 Task: In the  document camping.epub Insert page numer 'on bottom of the page' change page color to  'Blue'. Write company name: Versatile
Action: Mouse moved to (133, 74)
Screenshot: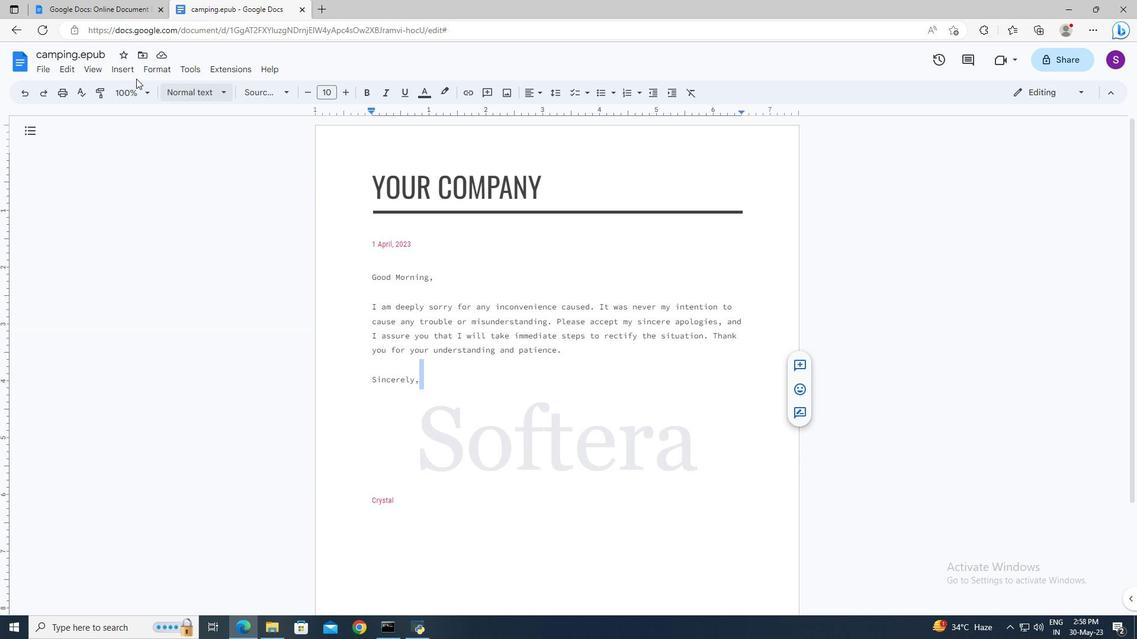 
Action: Mouse pressed left at (133, 74)
Screenshot: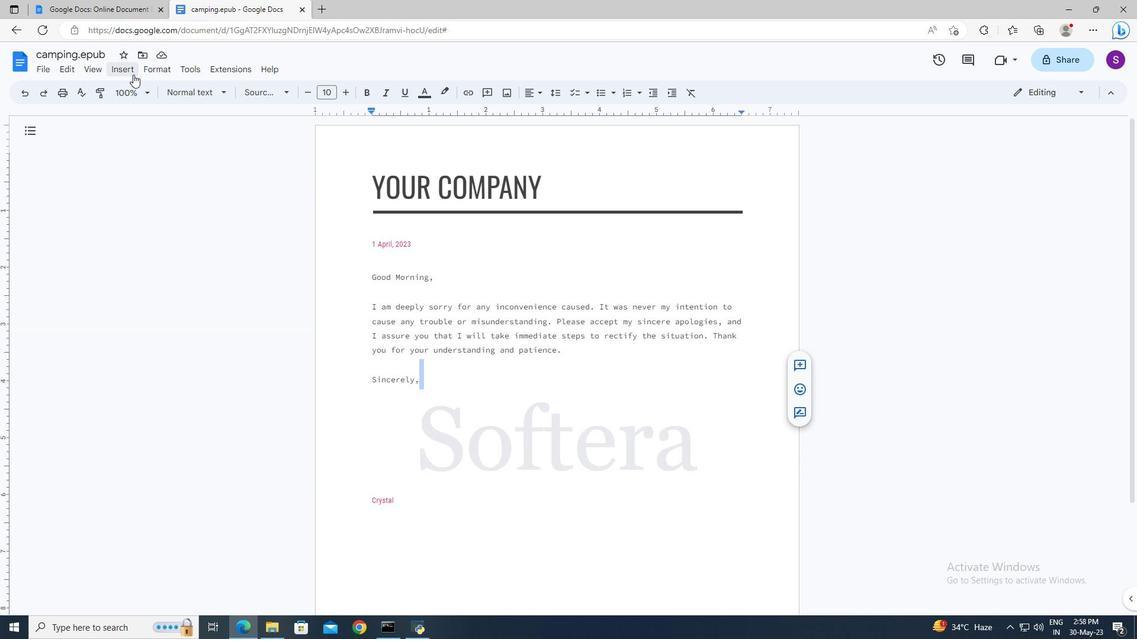 
Action: Mouse moved to (318, 448)
Screenshot: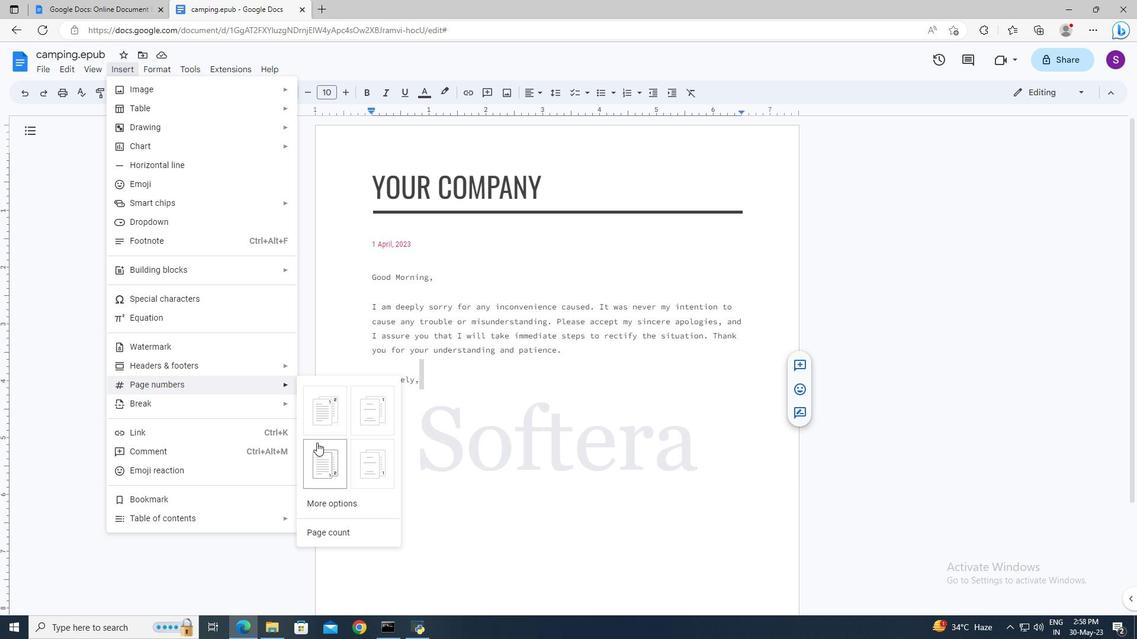 
Action: Mouse pressed left at (318, 448)
Screenshot: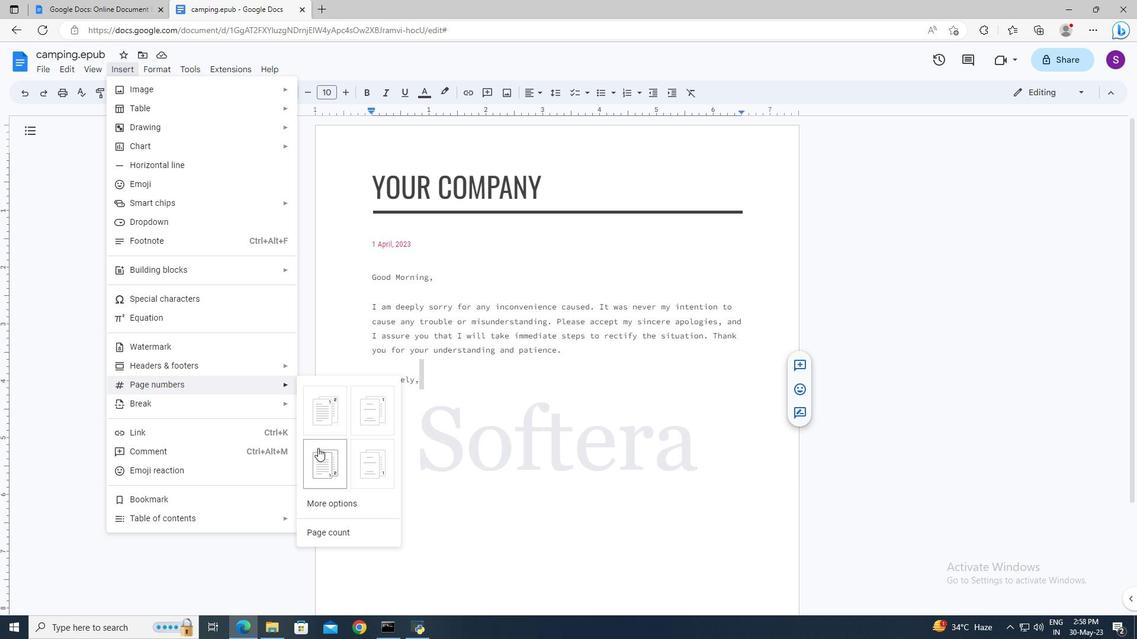 
Action: Mouse moved to (483, 263)
Screenshot: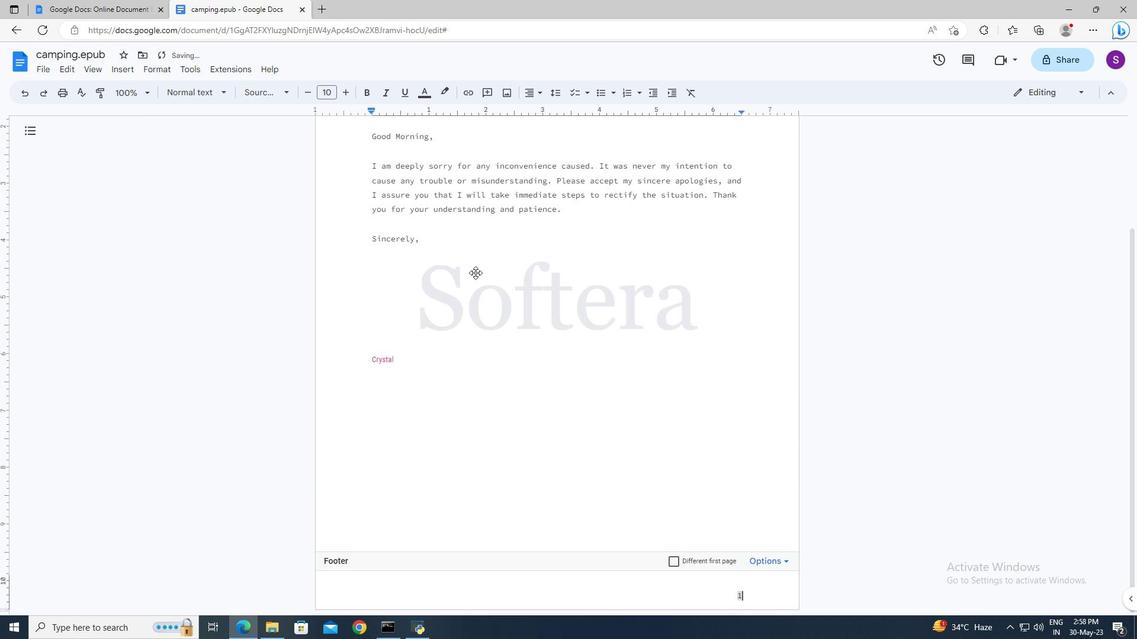
Action: Mouse pressed left at (483, 263)
Screenshot: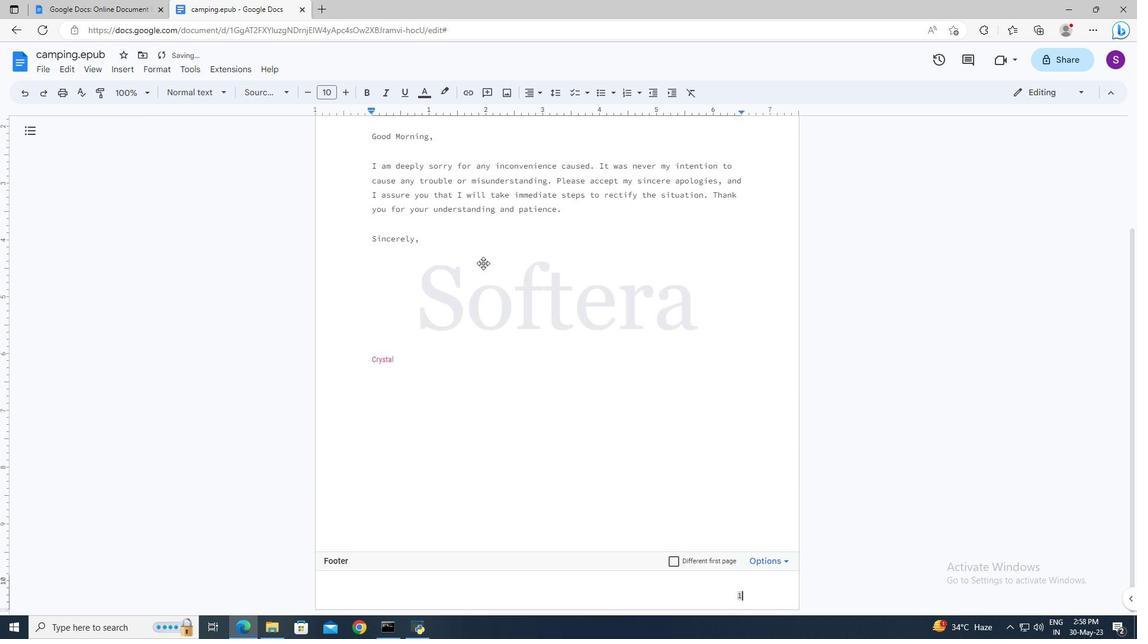
Action: Mouse moved to (475, 237)
Screenshot: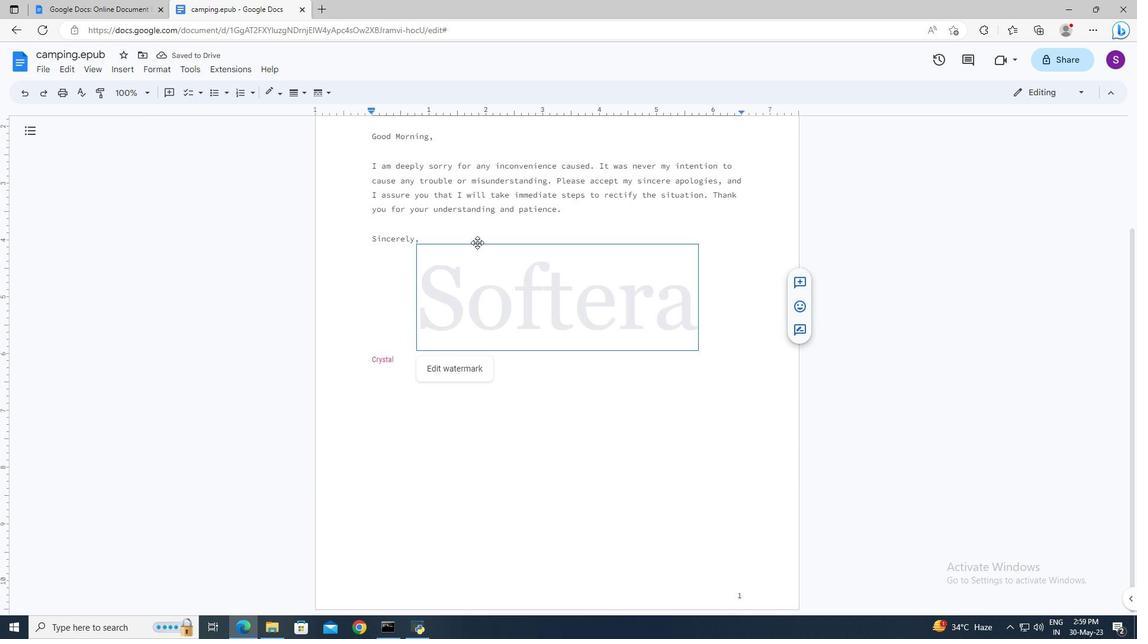 
Action: Mouse pressed left at (475, 237)
Screenshot: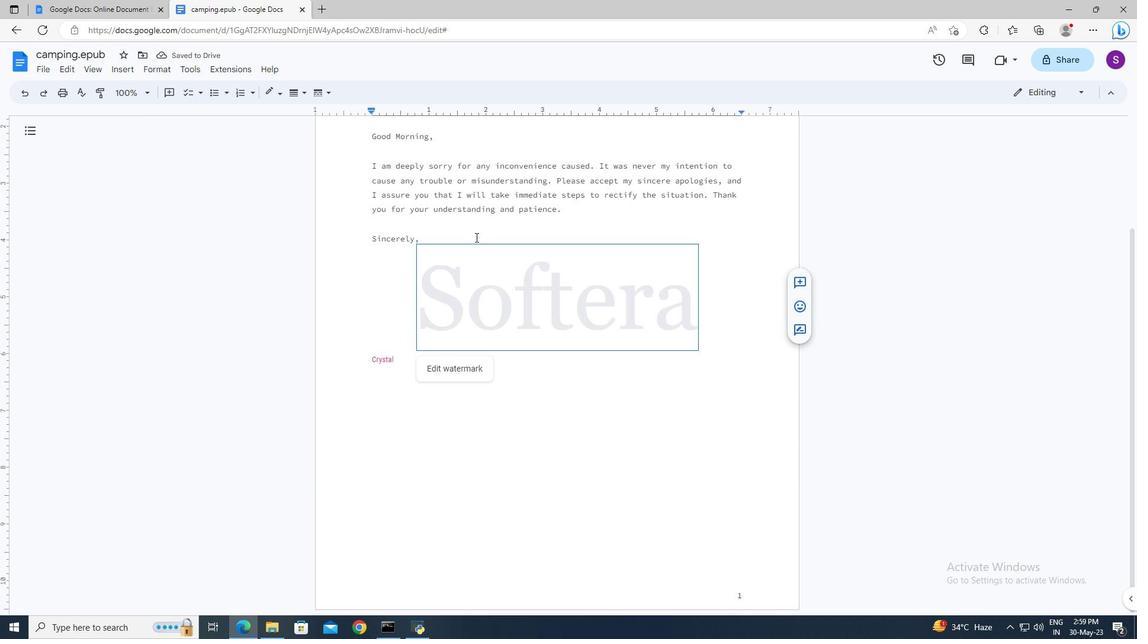 
Action: Mouse scrolled (475, 238) with delta (0, 0)
Screenshot: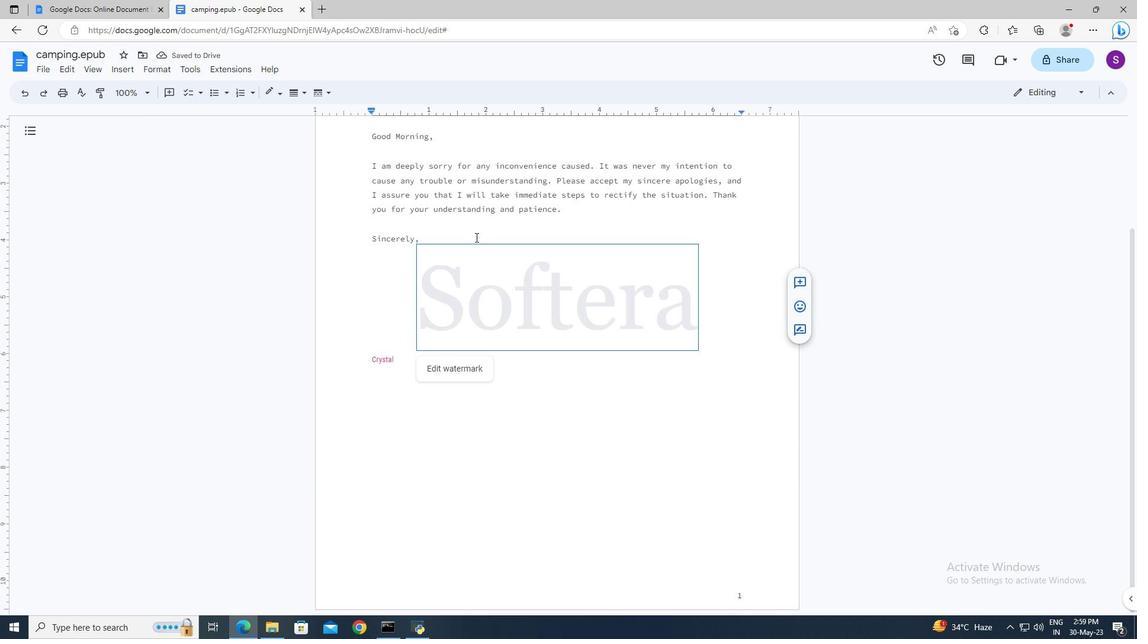 
Action: Mouse scrolled (475, 238) with delta (0, 0)
Screenshot: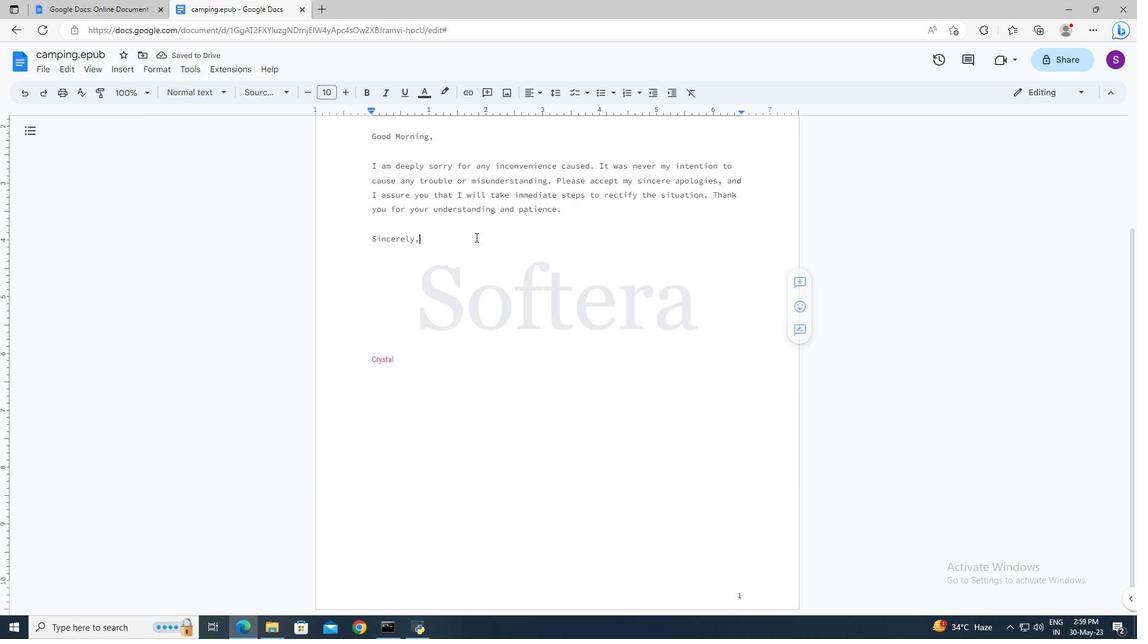 
Action: Mouse scrolled (475, 238) with delta (0, 0)
Screenshot: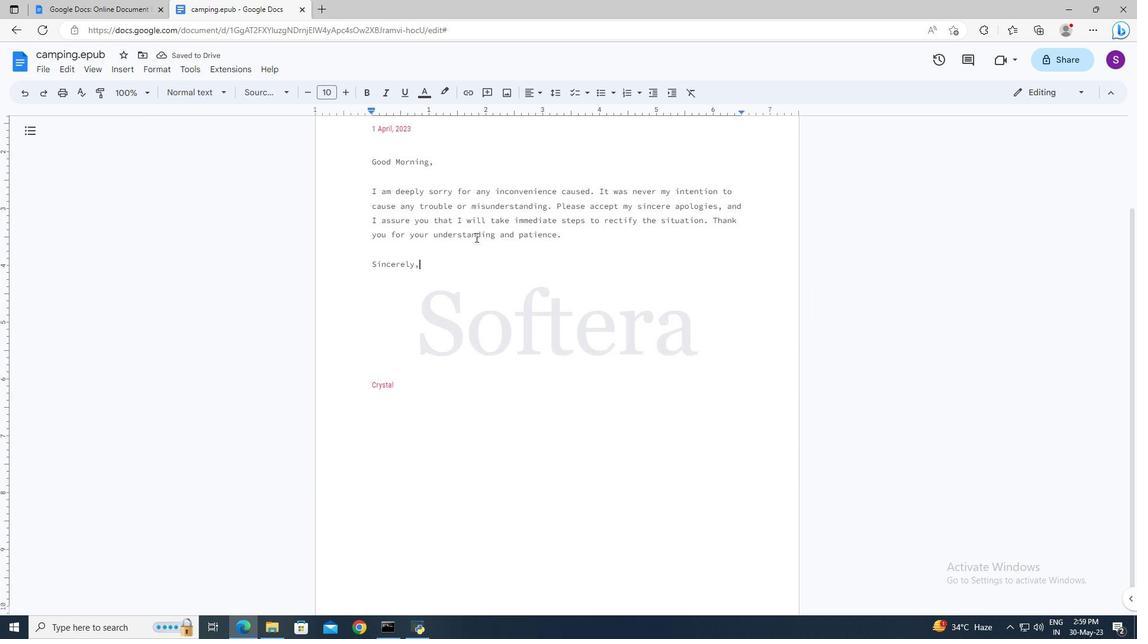 
Action: Mouse moved to (51, 69)
Screenshot: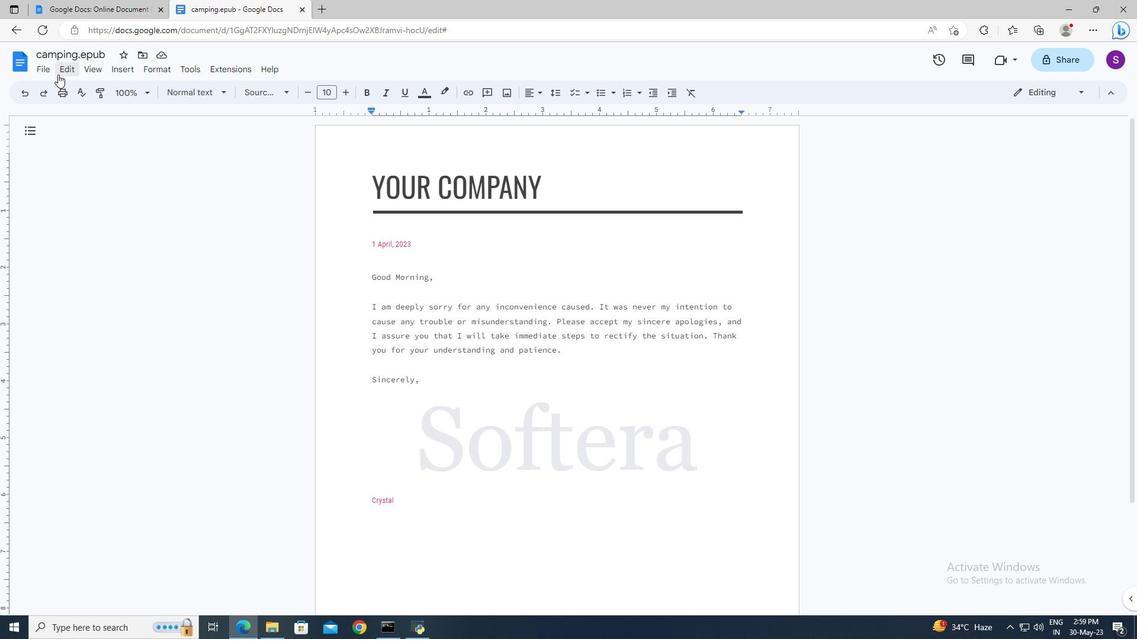 
Action: Mouse pressed left at (51, 69)
Screenshot: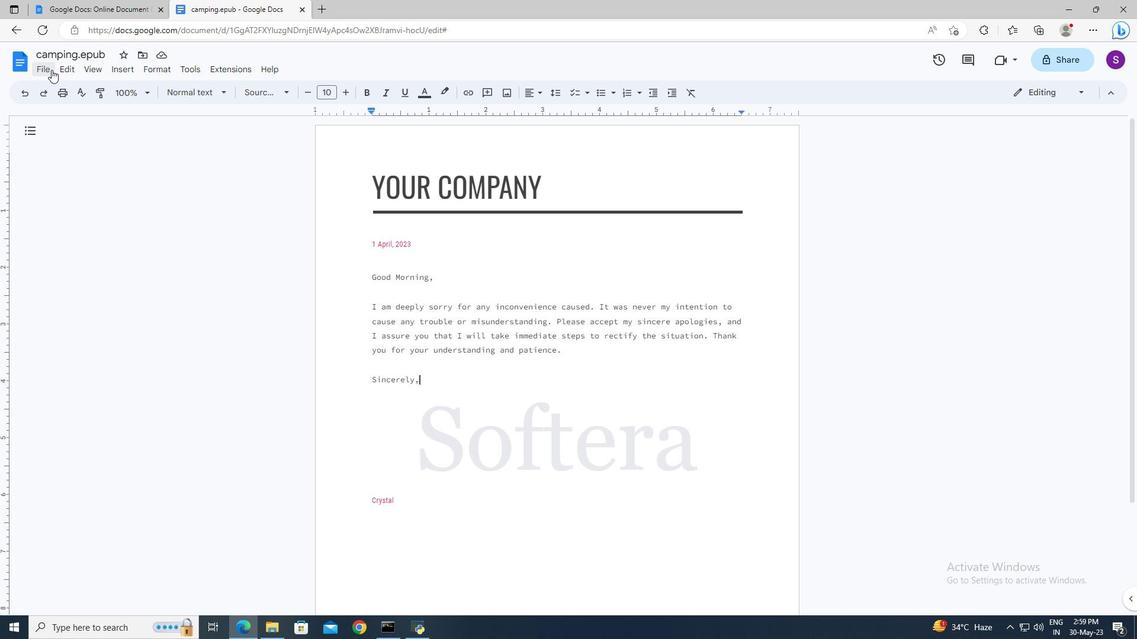 
Action: Mouse moved to (74, 389)
Screenshot: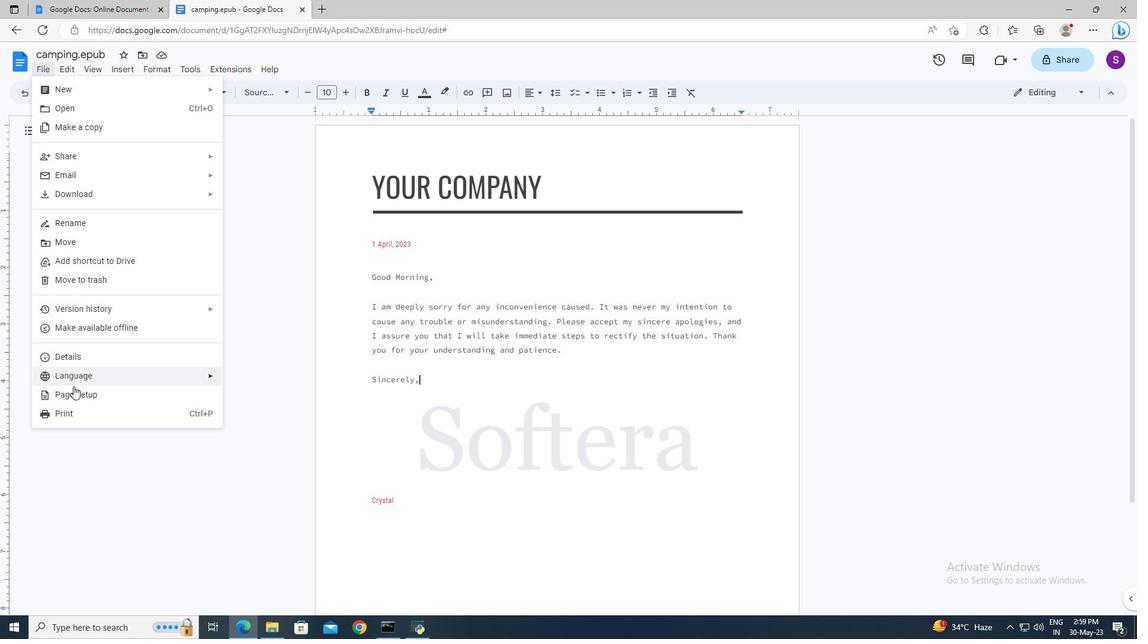 
Action: Mouse pressed left at (74, 389)
Screenshot: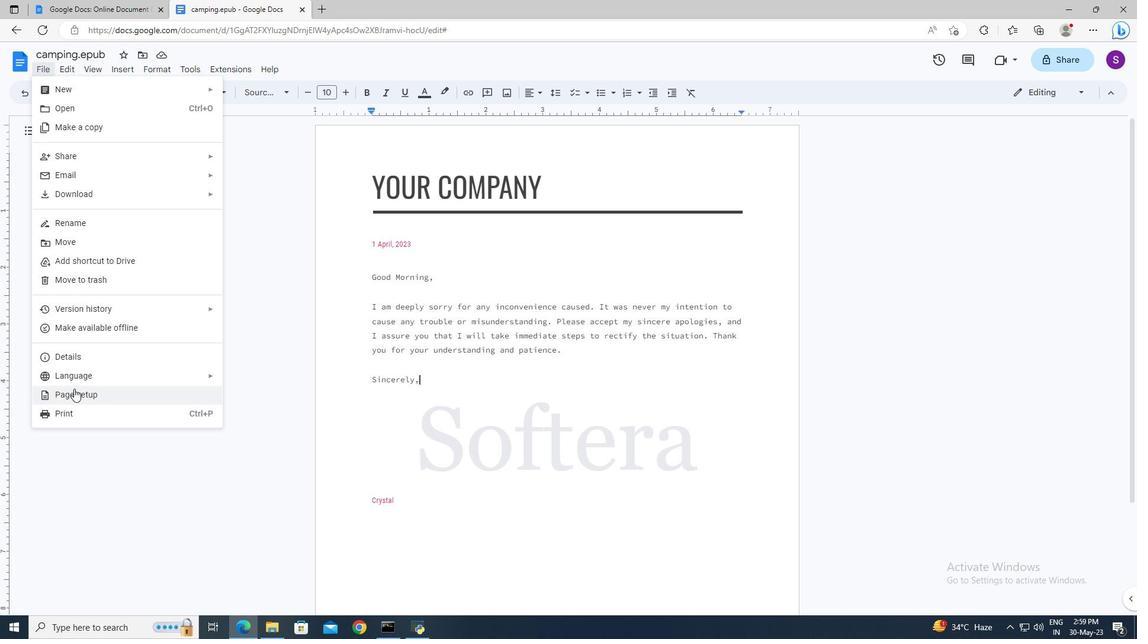 
Action: Mouse moved to (478, 412)
Screenshot: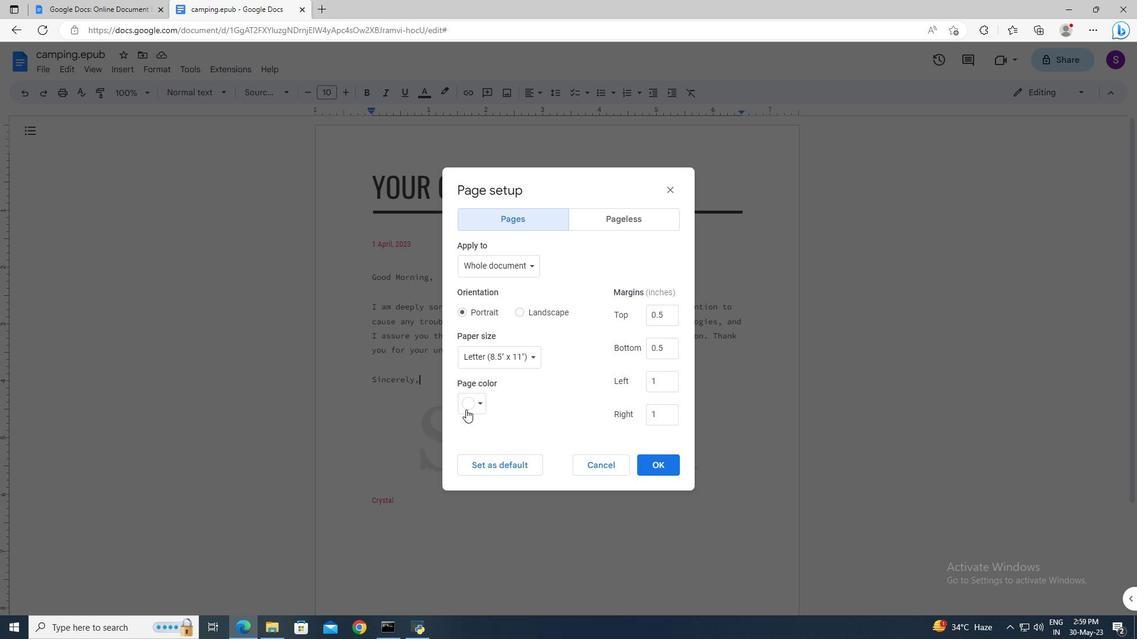 
Action: Mouse pressed left at (478, 412)
Screenshot: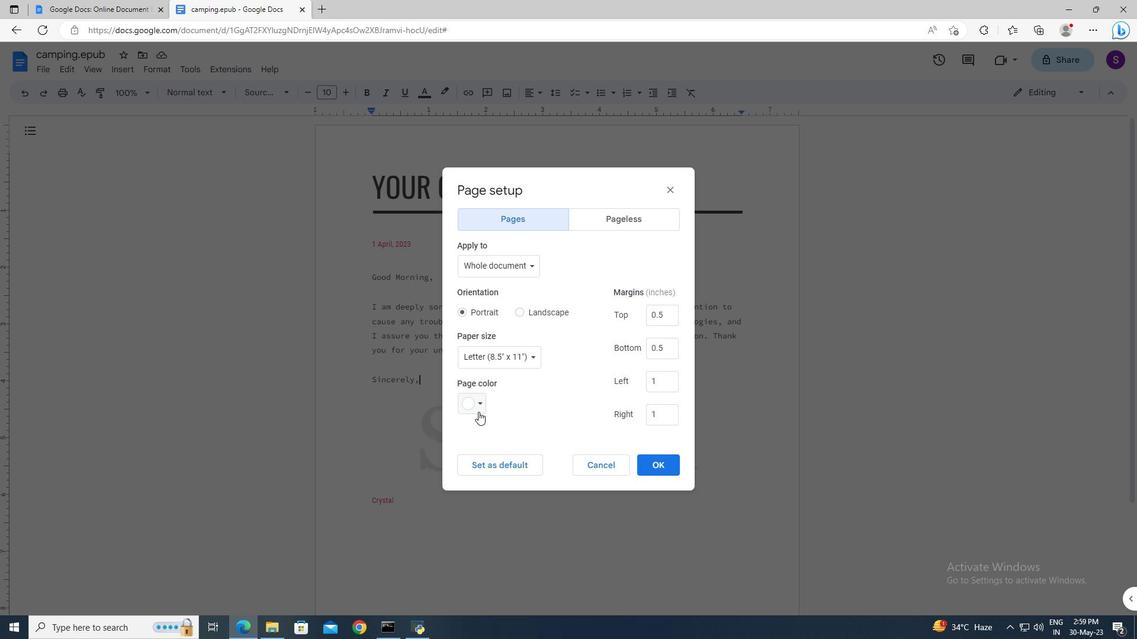 
Action: Mouse moved to (563, 441)
Screenshot: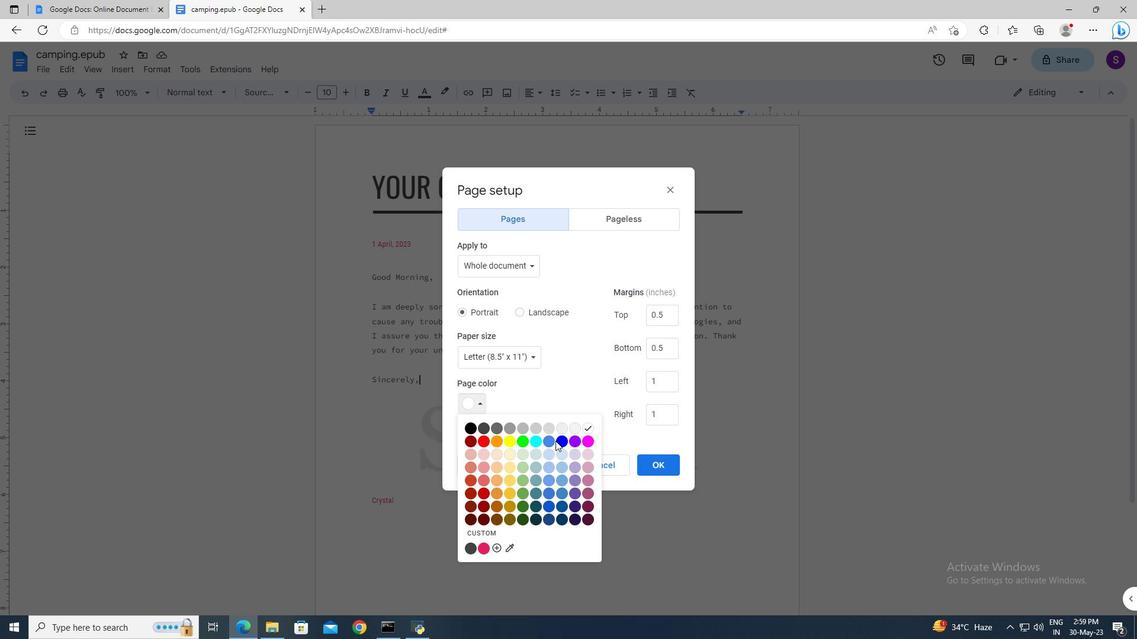 
Action: Mouse pressed left at (563, 441)
Screenshot: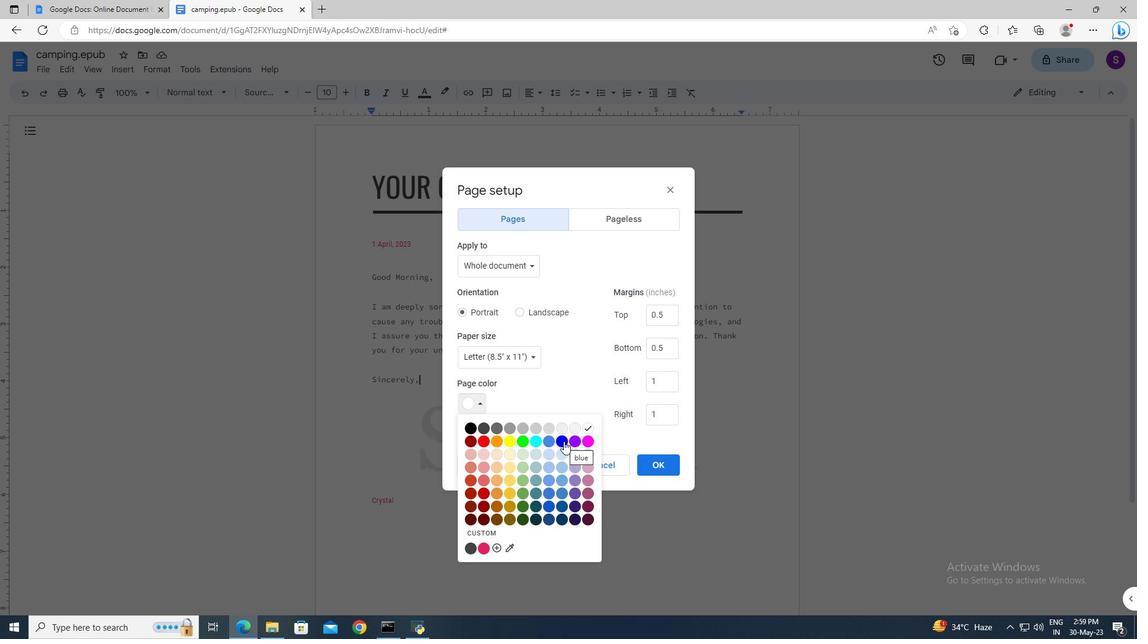 
Action: Mouse moved to (650, 467)
Screenshot: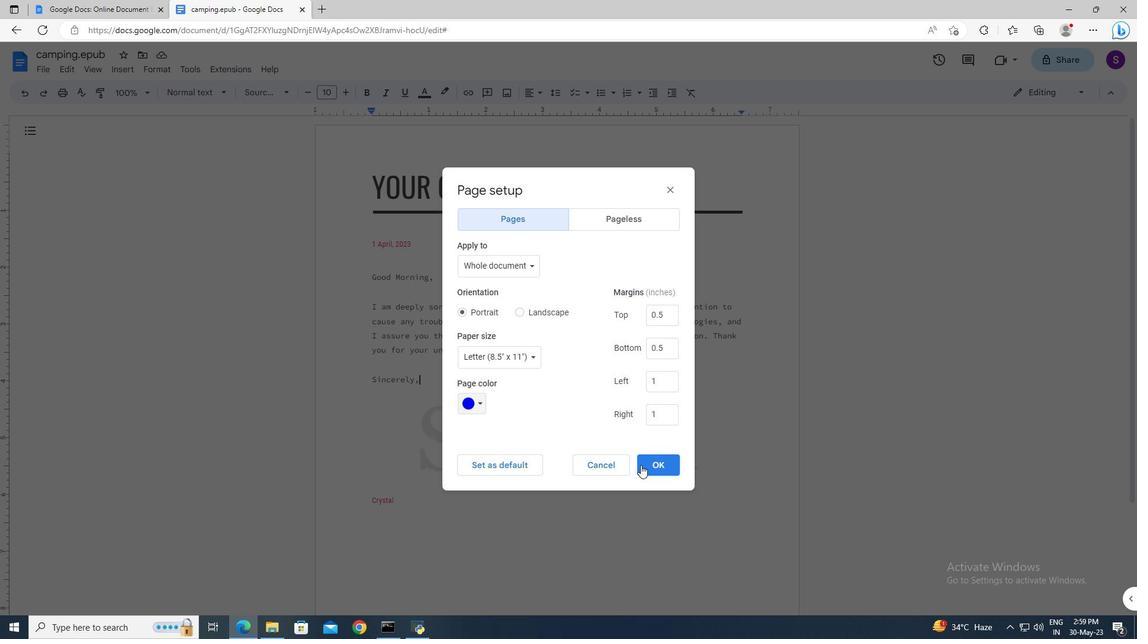 
Action: Mouse pressed left at (650, 467)
Screenshot: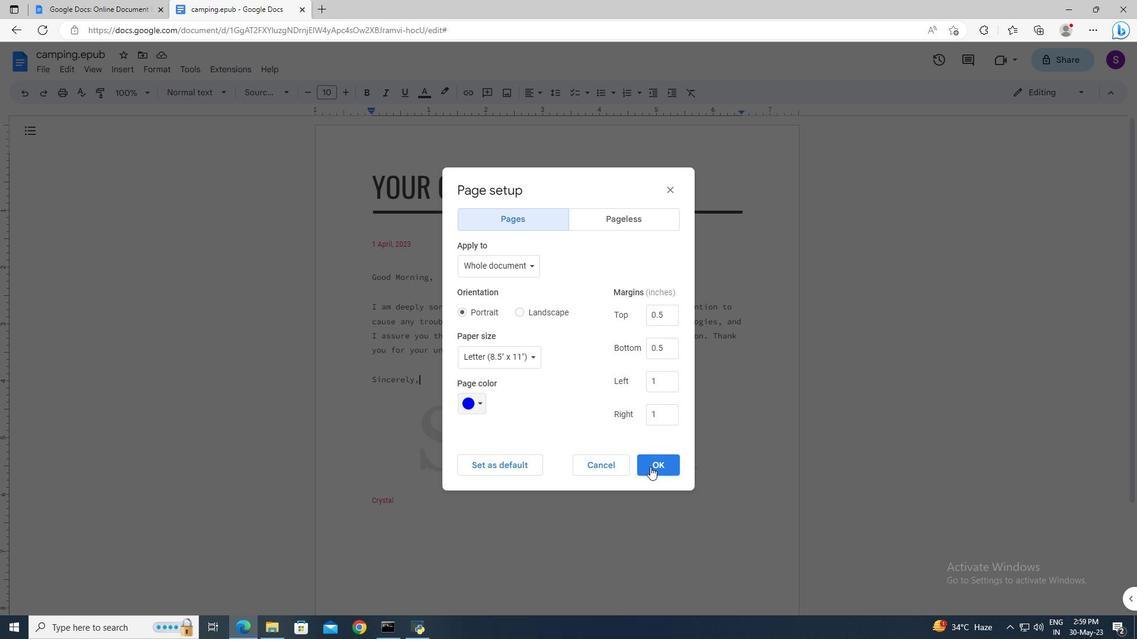 
Action: Mouse moved to (600, 386)
Screenshot: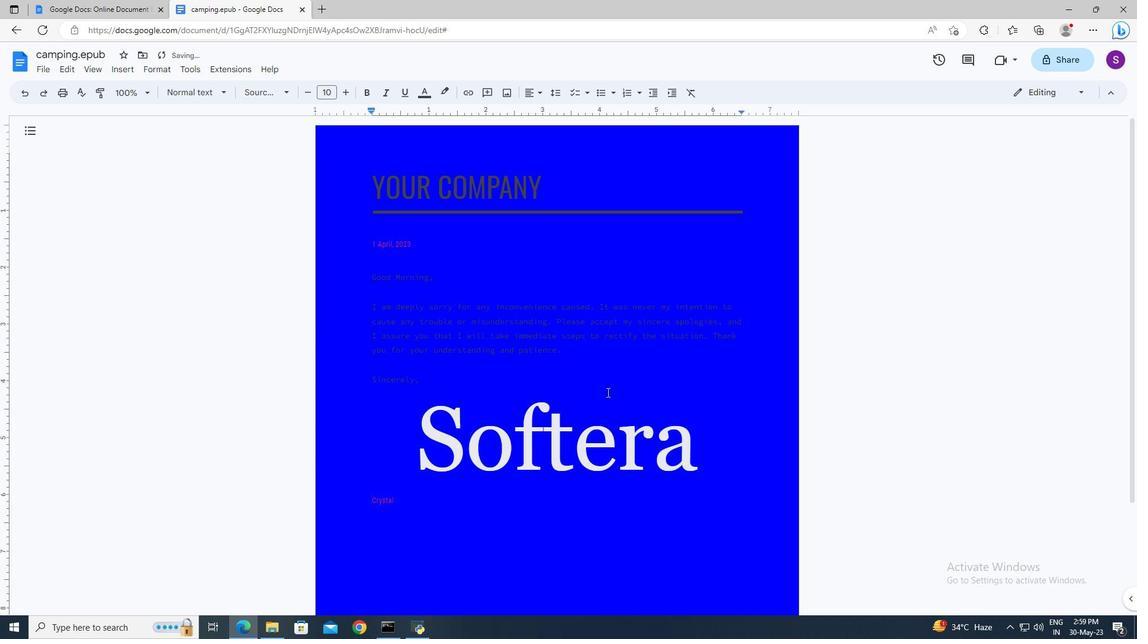 
Action: Mouse scrolled (600, 386) with delta (0, 0)
Screenshot: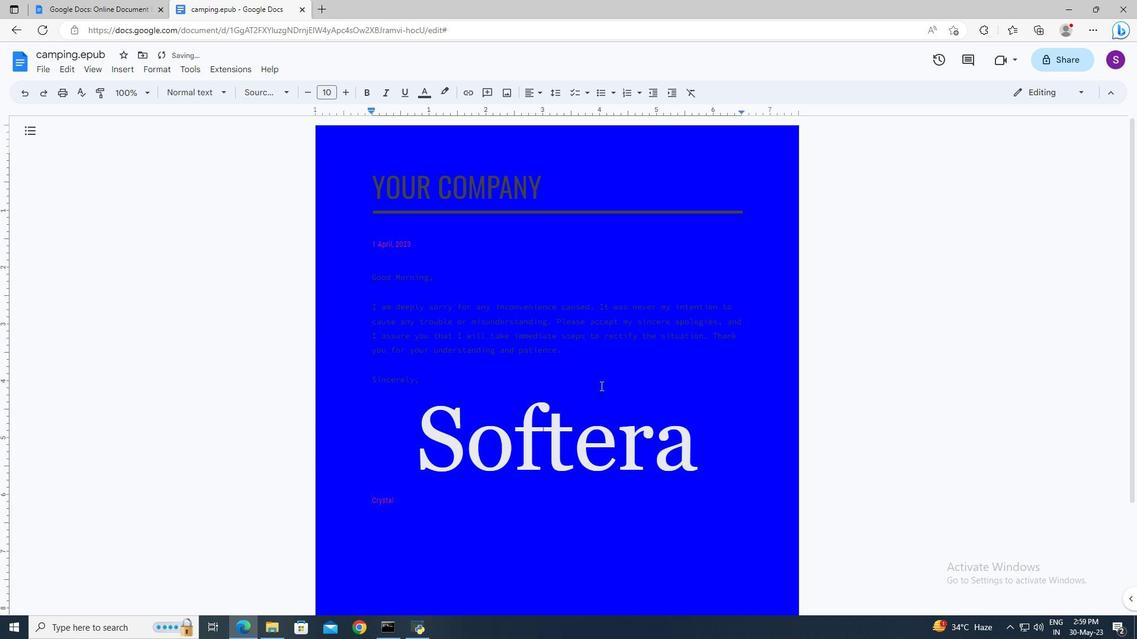 
Action: Mouse scrolled (600, 386) with delta (0, 0)
Screenshot: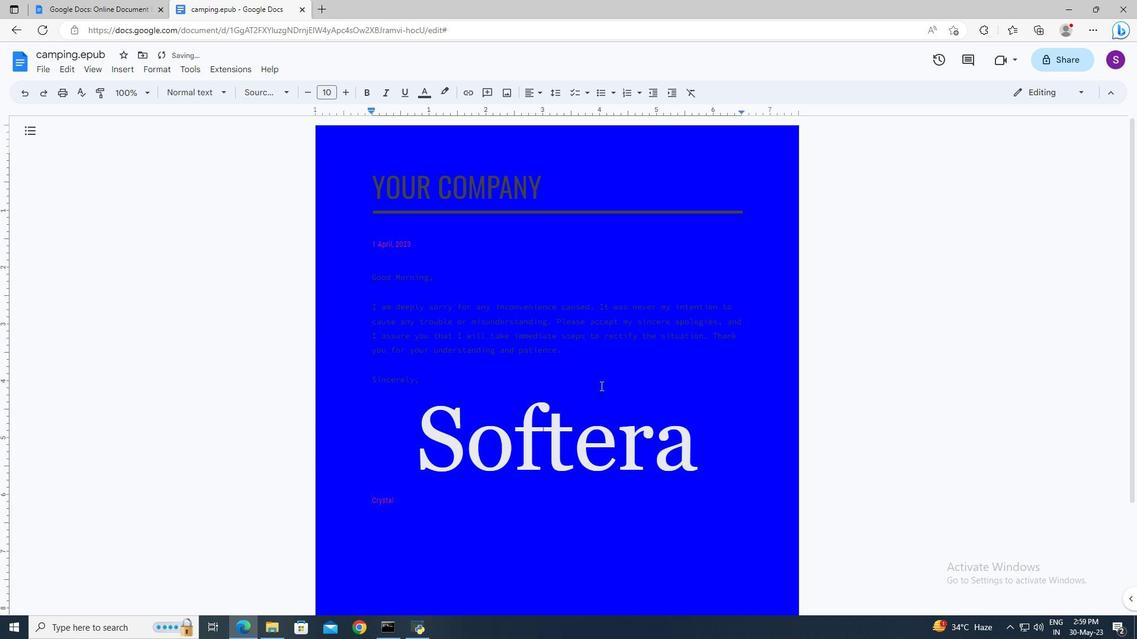 
Action: Mouse moved to (376, 185)
Screenshot: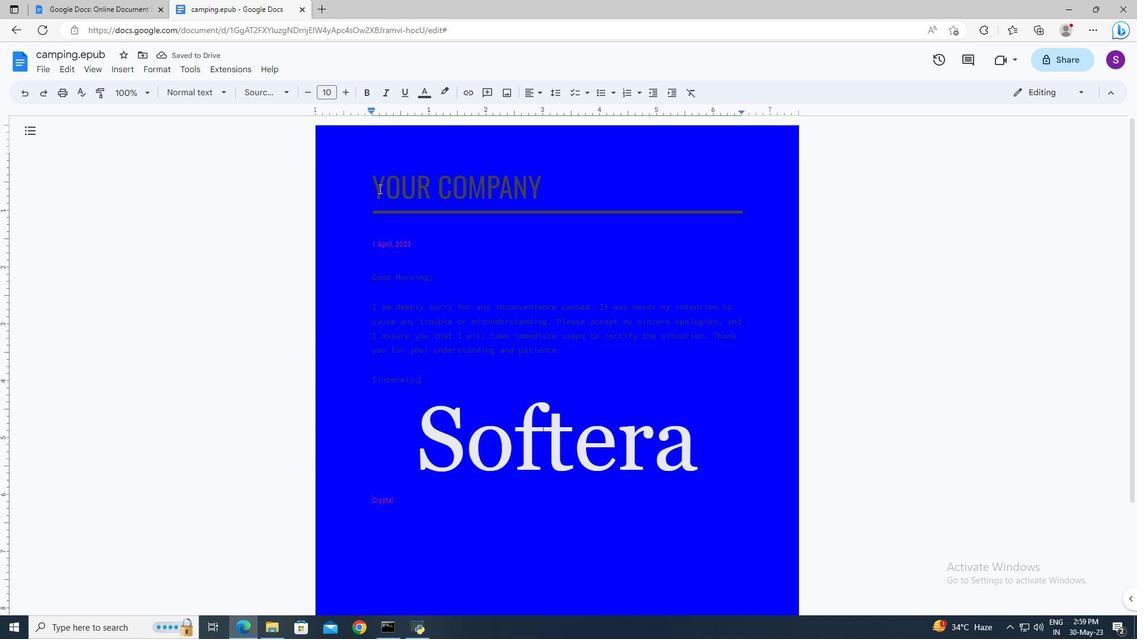 
Action: Mouse pressed left at (376, 185)
Screenshot: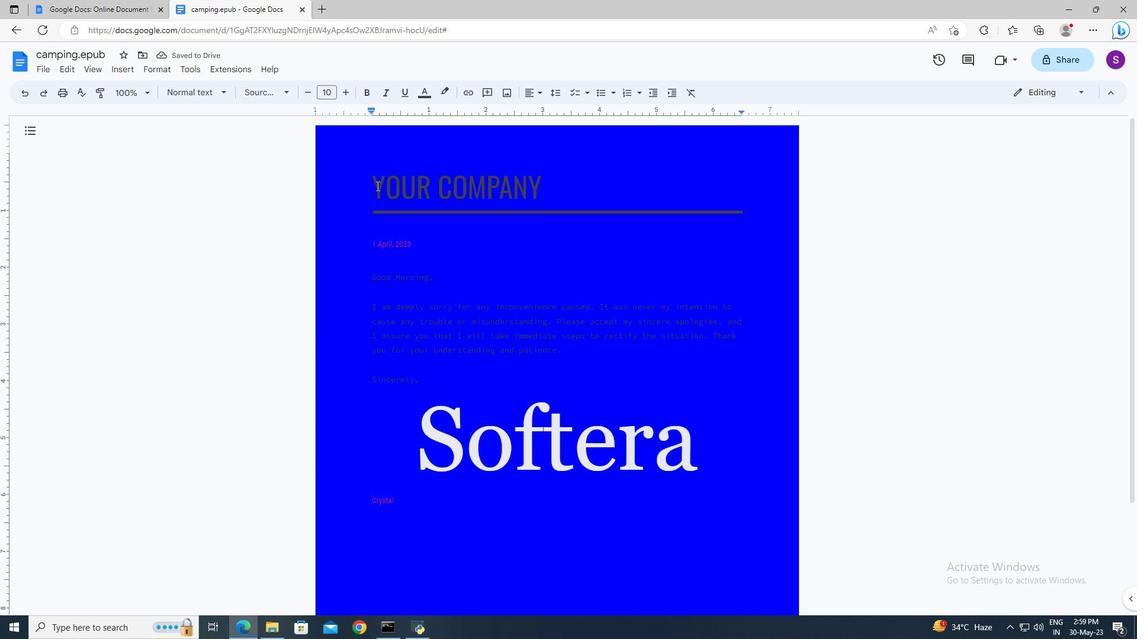 
Action: Key pressed <Key.shift><Key.right><Key.right><Key.delete><Key.shift>Versatile
Screenshot: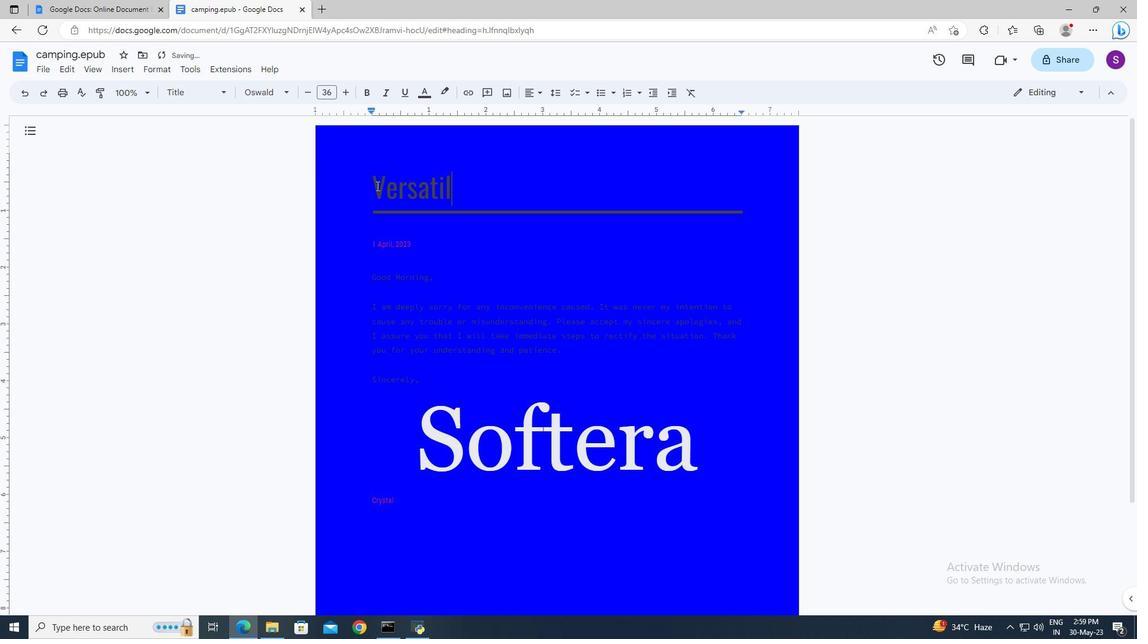 
Action: Mouse moved to (376, 185)
Screenshot: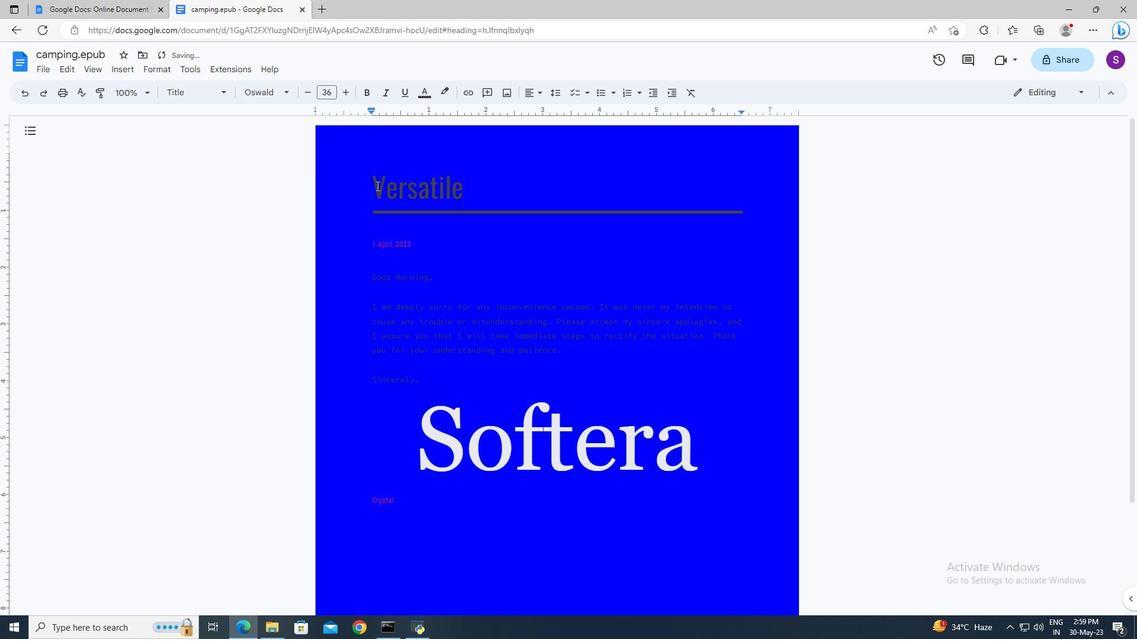 
